 Task: Filter the branches that are stale in the repository "Javascript".
Action: Mouse moved to (1234, 234)
Screenshot: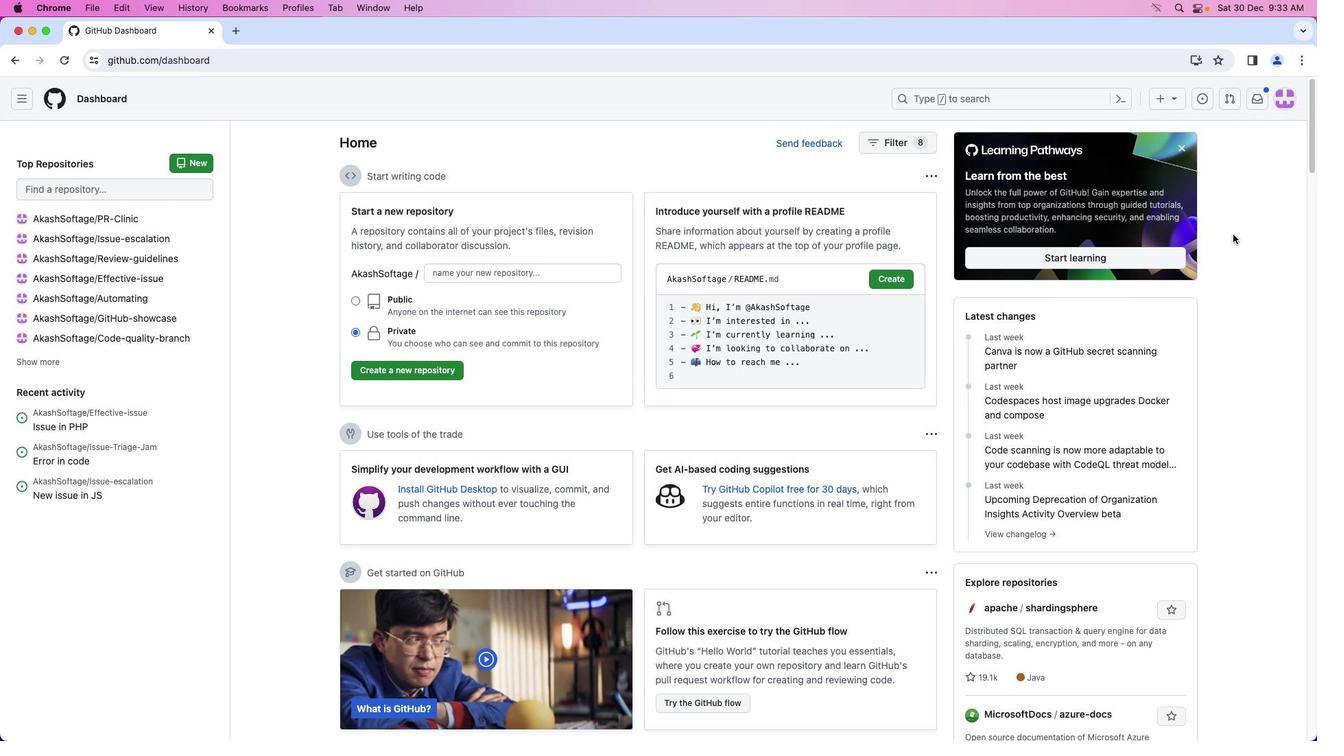 
Action: Mouse pressed left at (1234, 234)
Screenshot: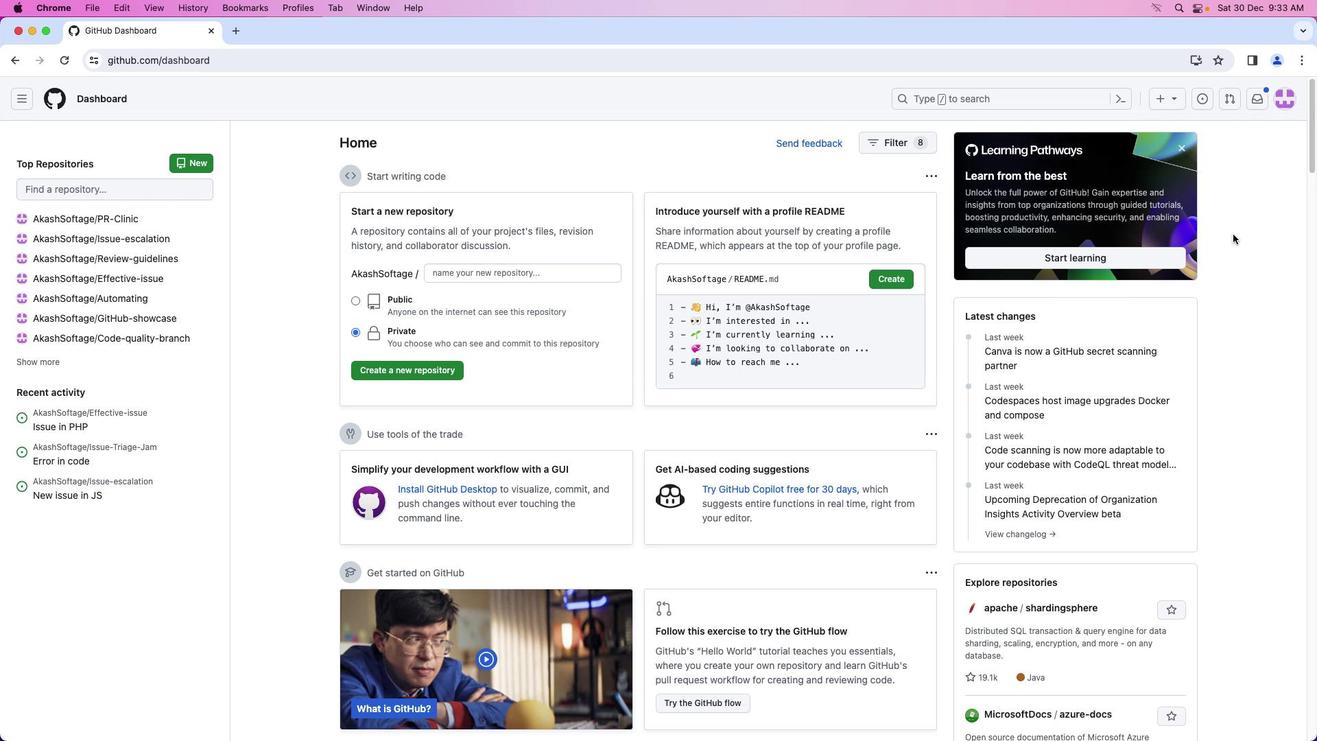 
Action: Mouse moved to (1285, 95)
Screenshot: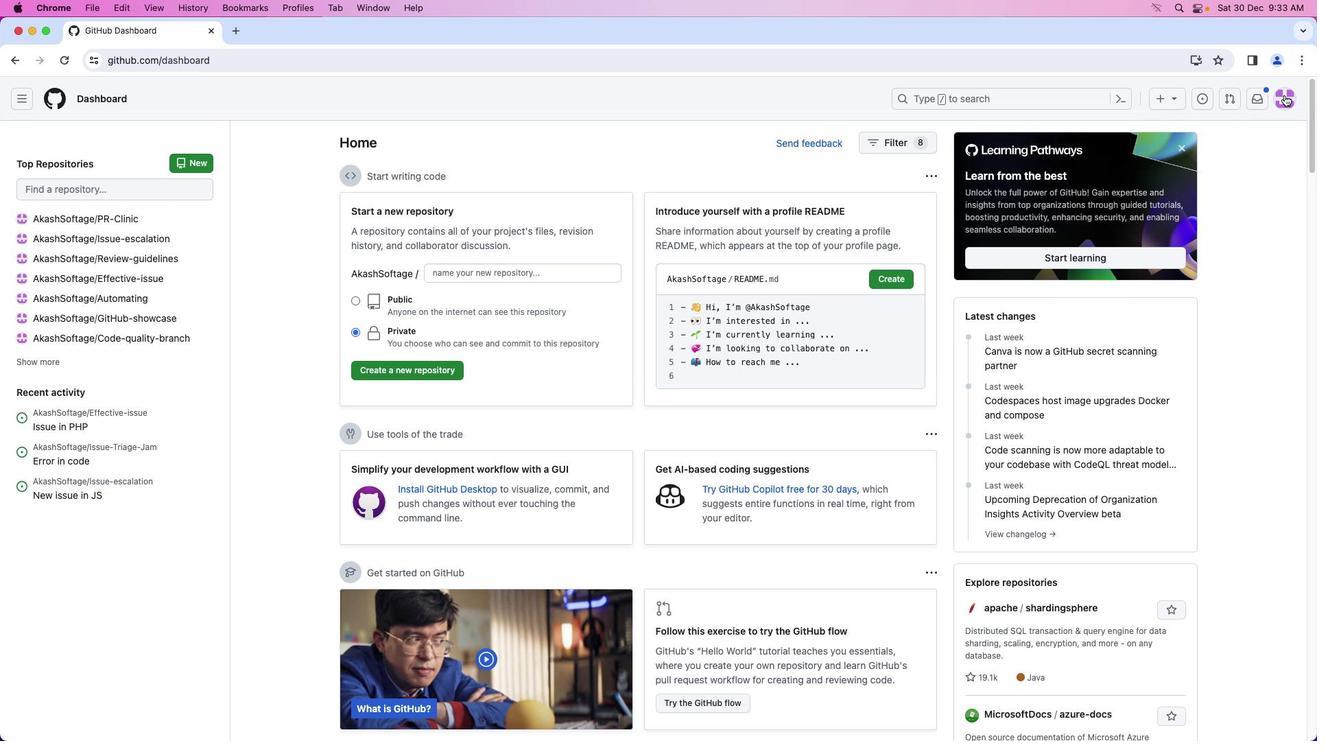 
Action: Mouse pressed left at (1285, 95)
Screenshot: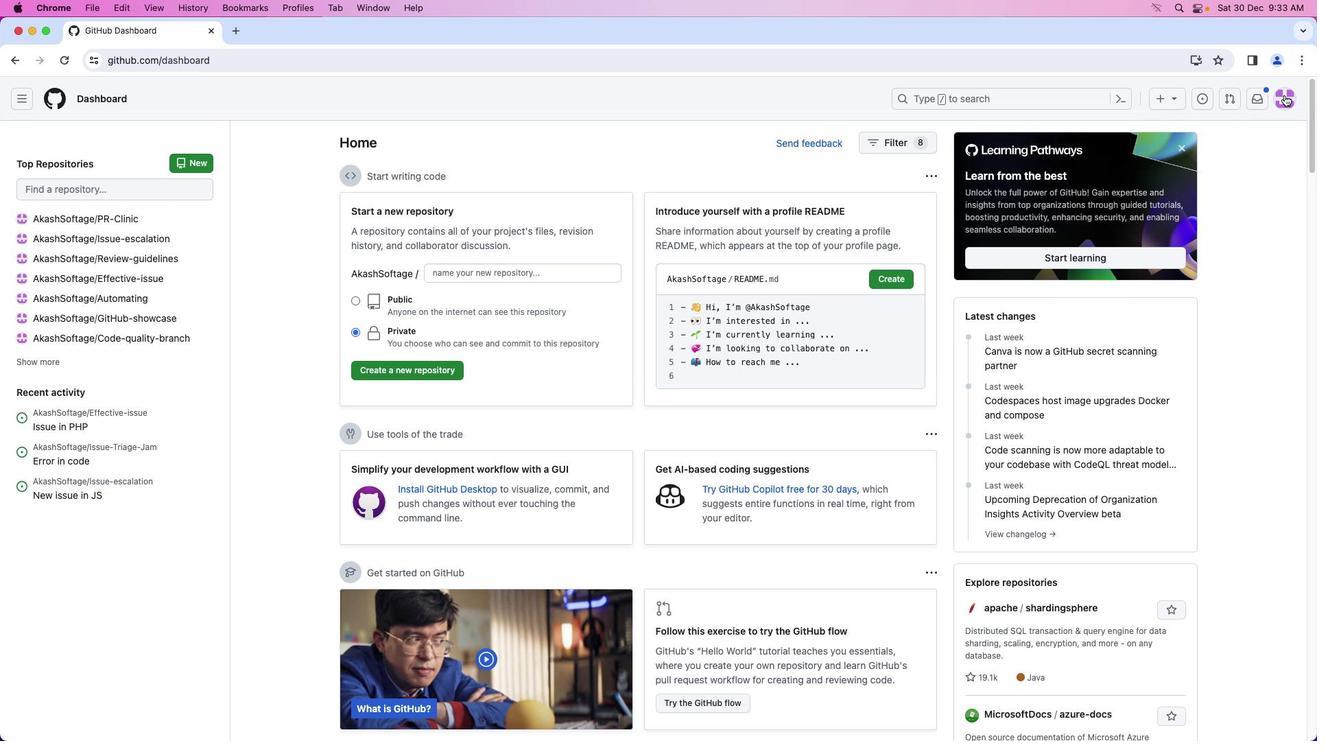 
Action: Mouse moved to (1210, 218)
Screenshot: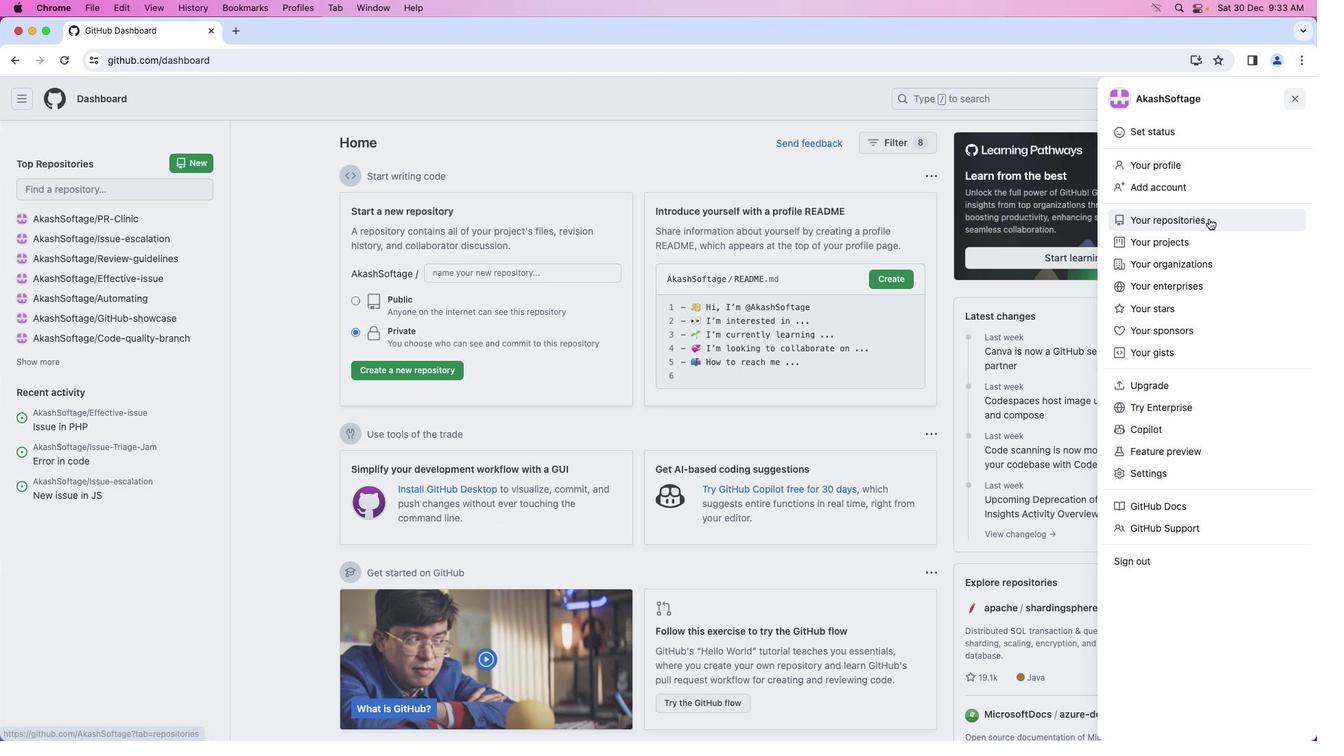 
Action: Mouse pressed left at (1210, 218)
Screenshot: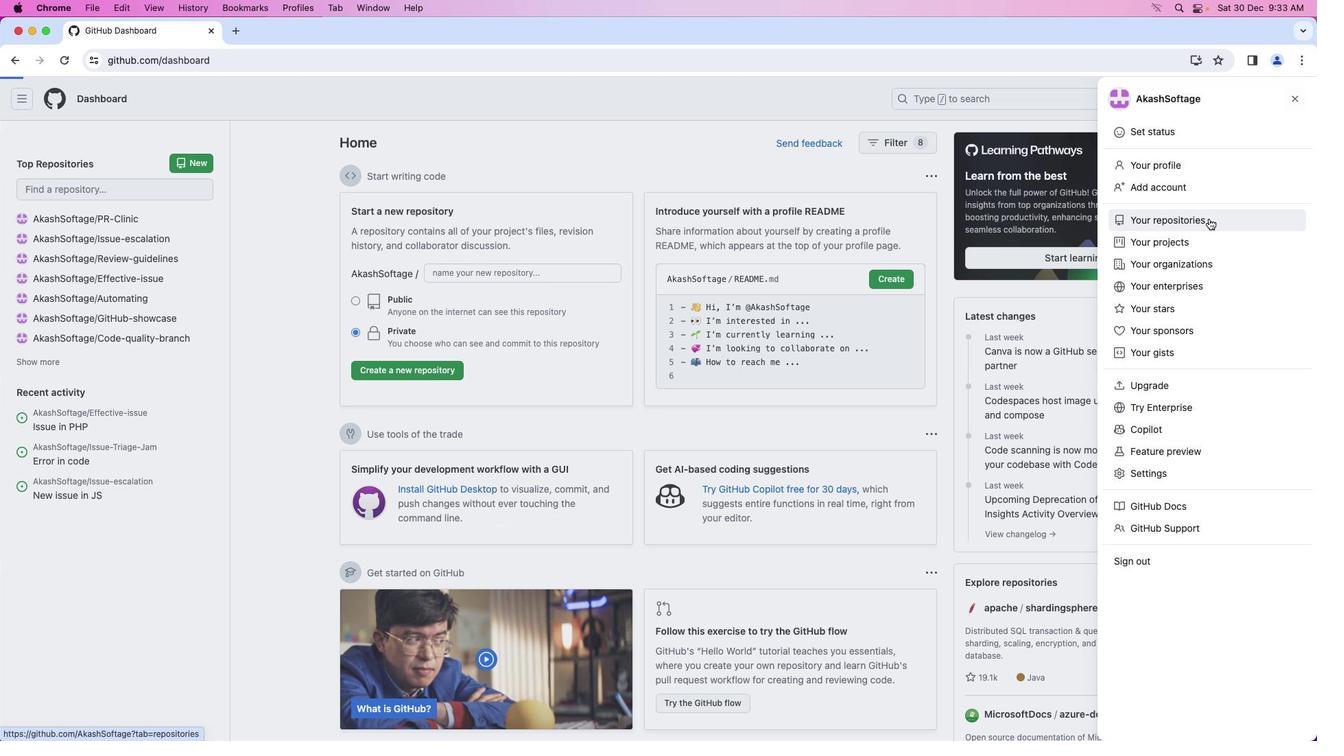 
Action: Mouse moved to (493, 228)
Screenshot: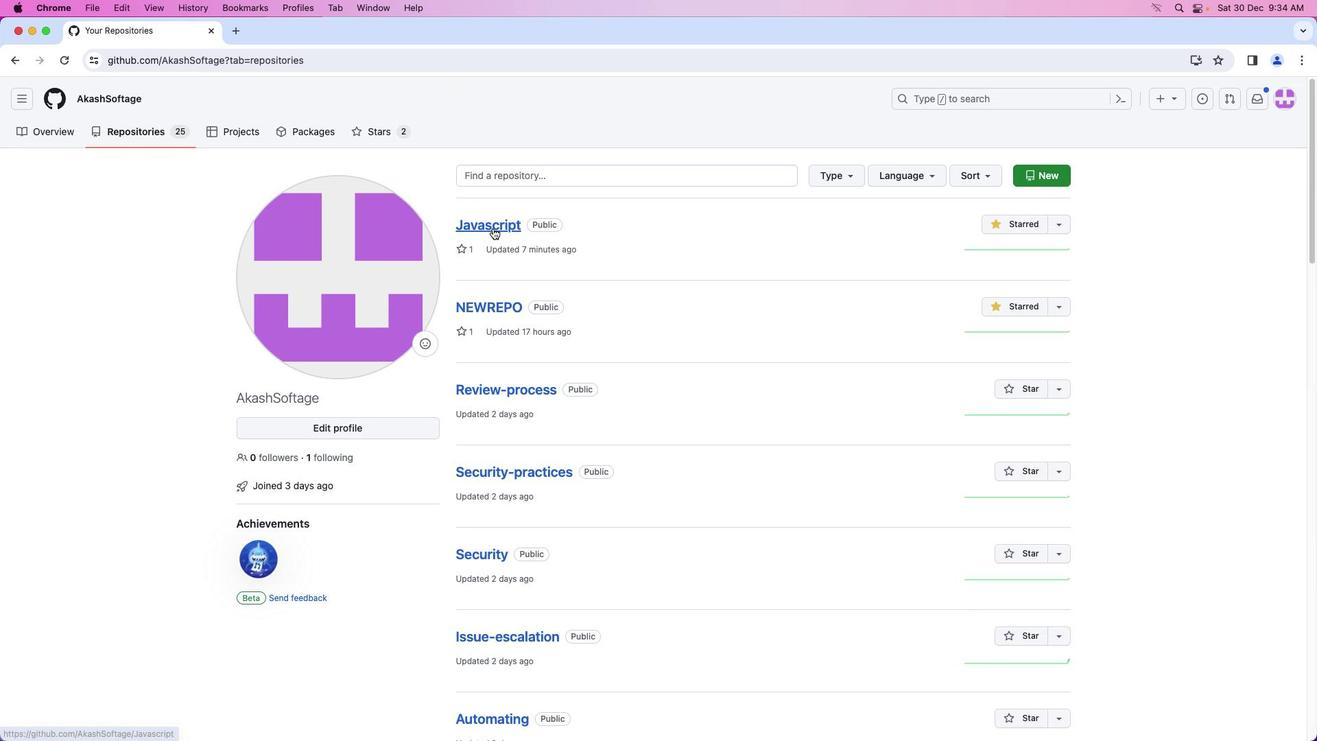 
Action: Mouse pressed left at (493, 228)
Screenshot: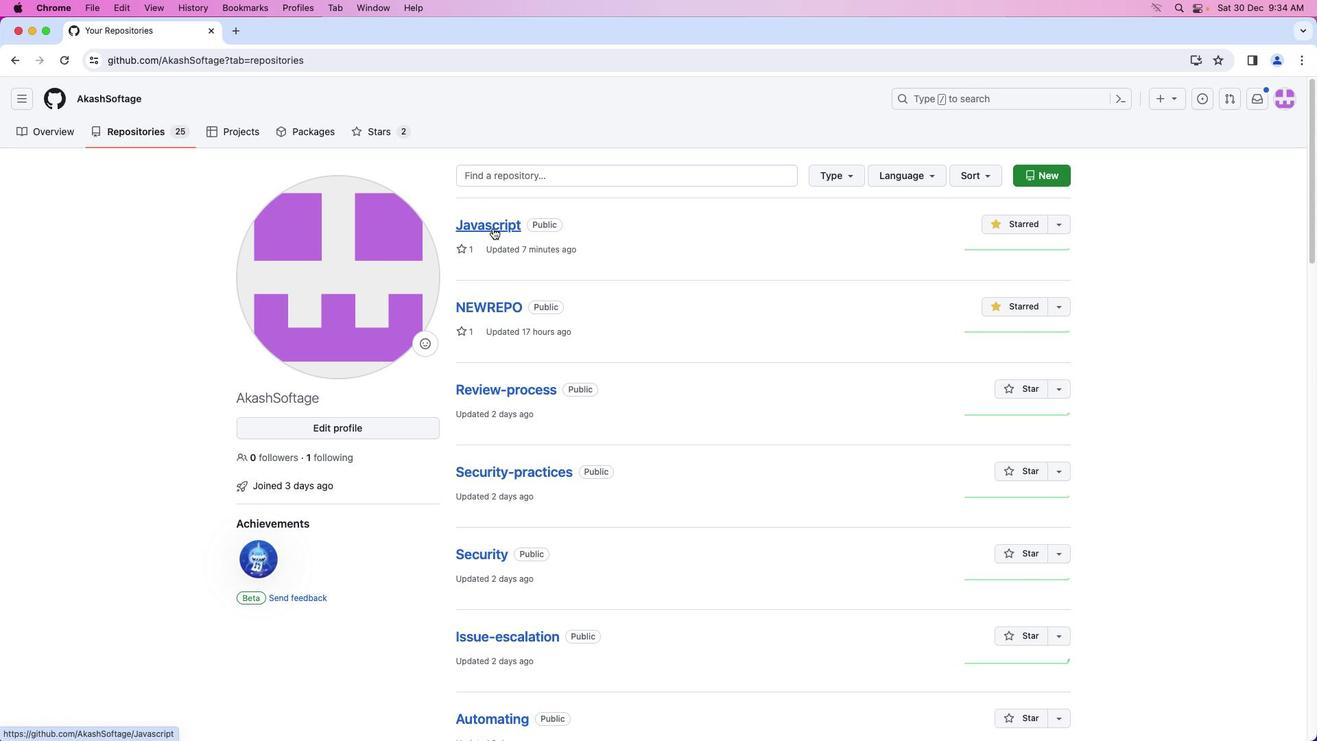 
Action: Mouse moved to (40, 141)
Screenshot: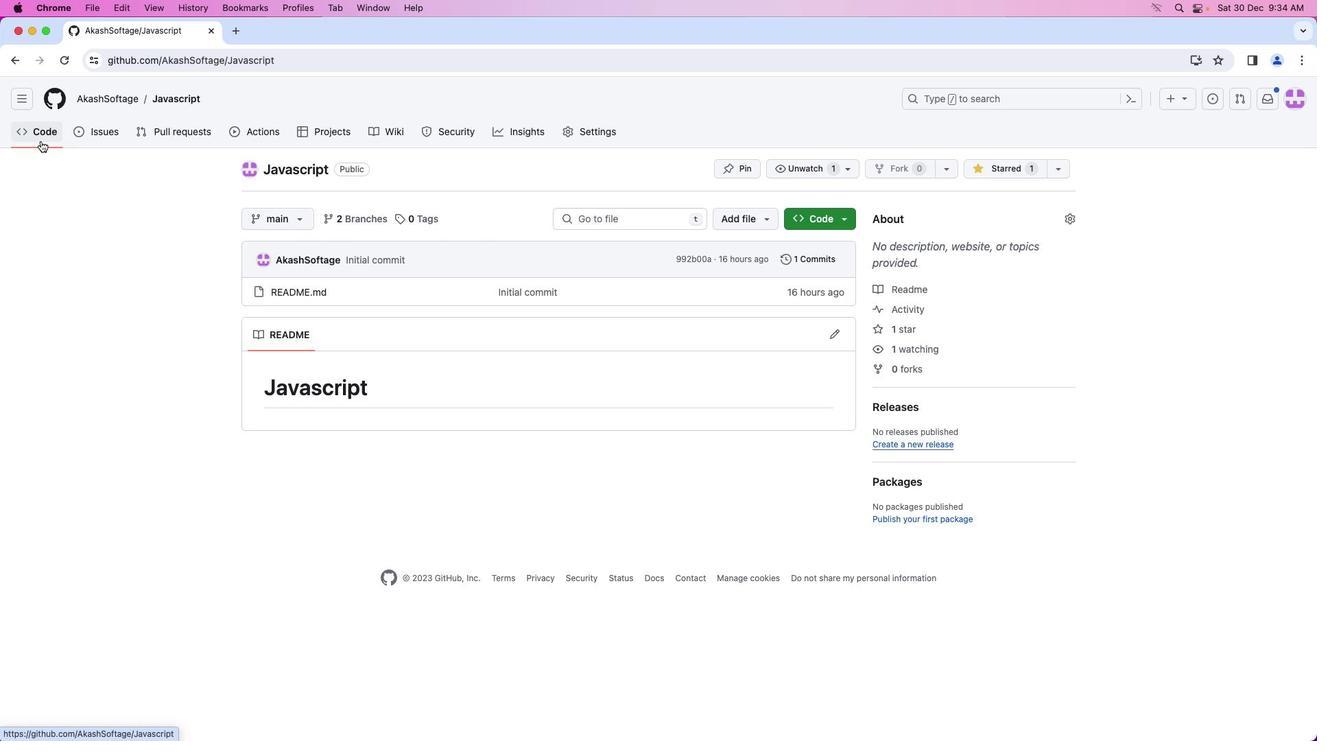 
Action: Mouse pressed left at (40, 141)
Screenshot: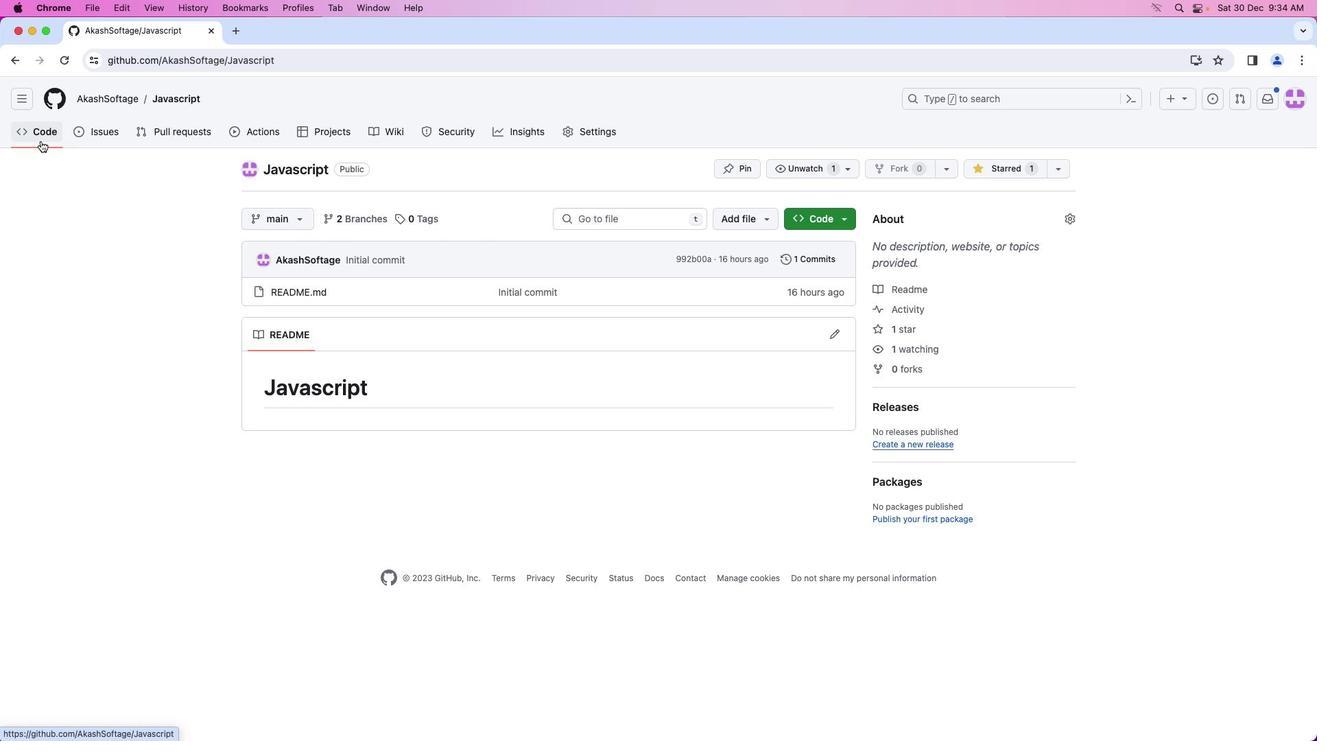 
Action: Mouse moved to (299, 218)
Screenshot: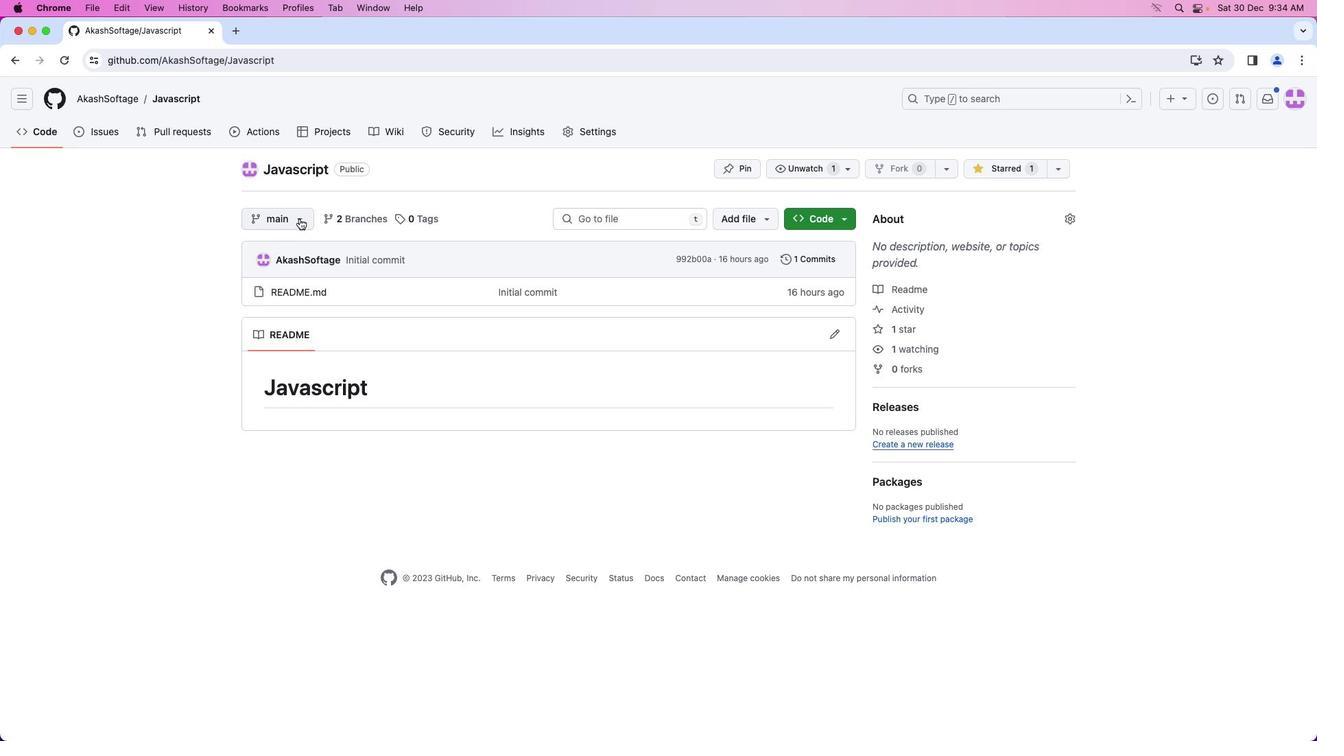 
Action: Mouse pressed left at (299, 218)
Screenshot: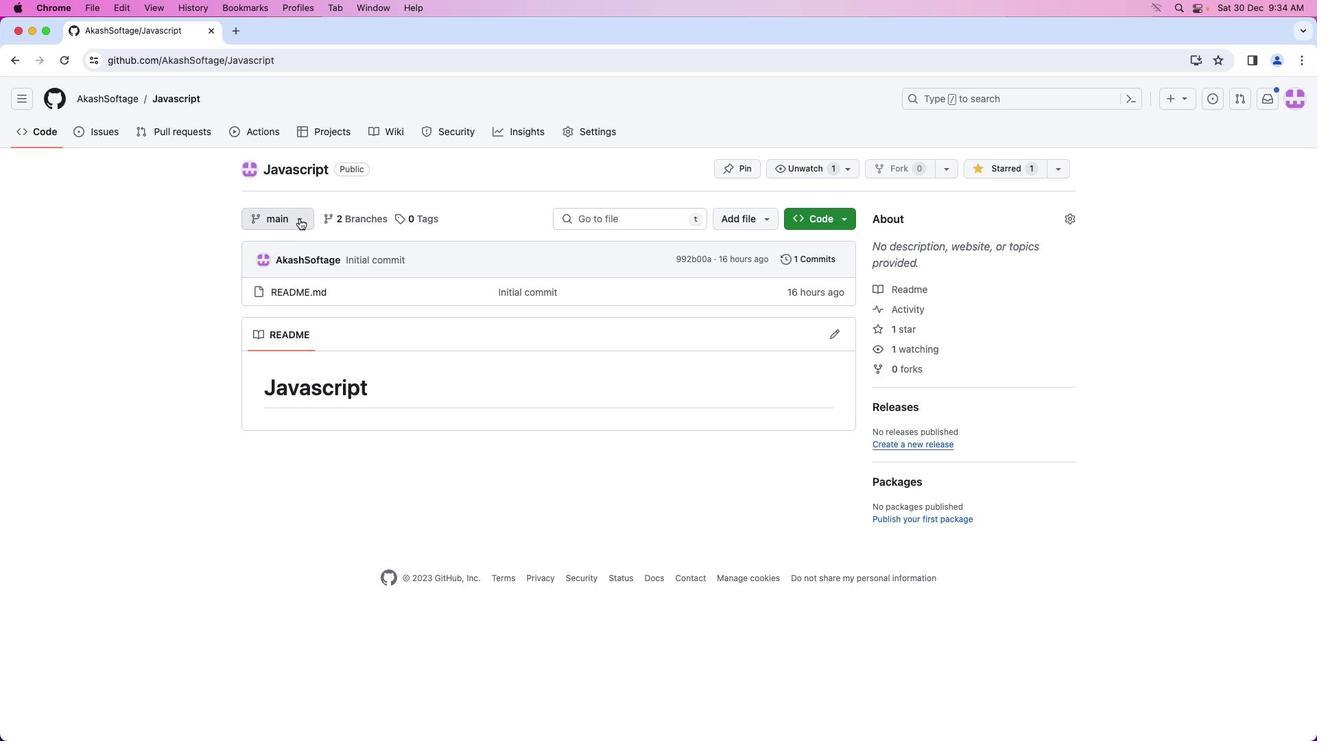 
Action: Mouse moved to (293, 390)
Screenshot: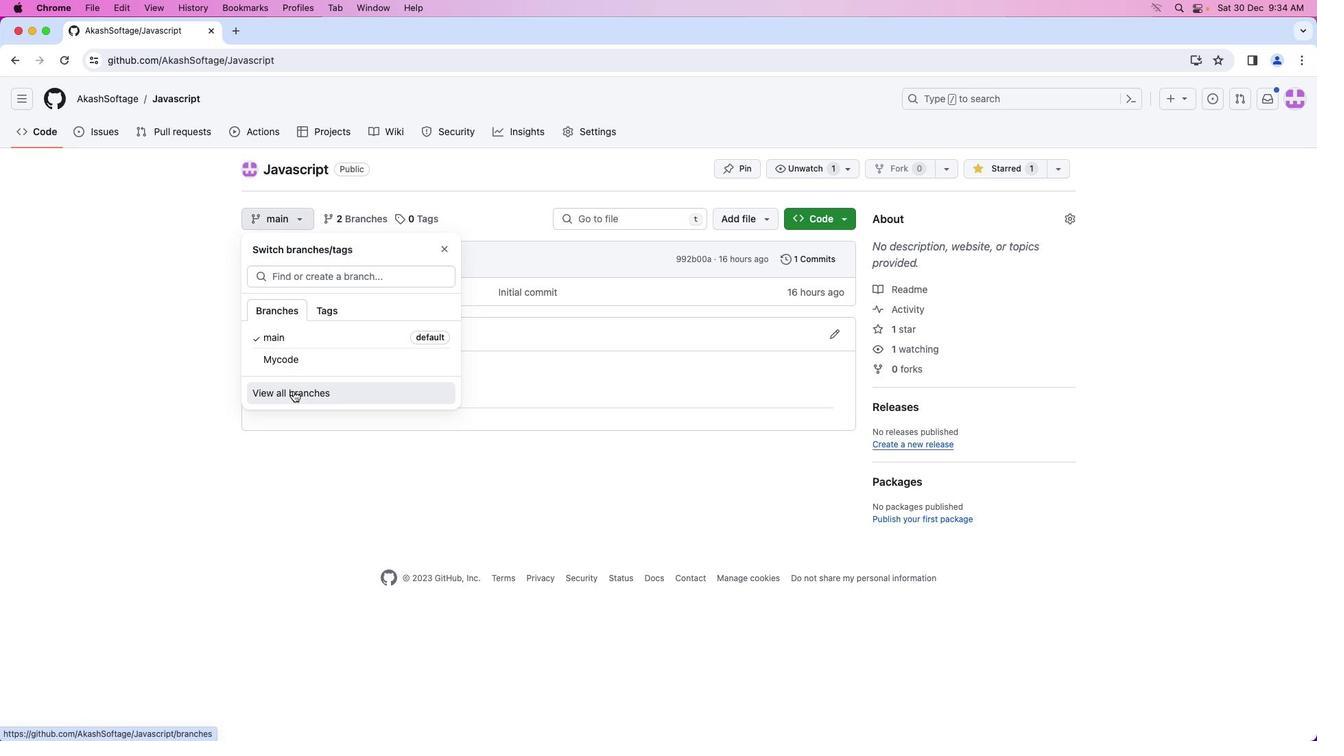 
Action: Mouse pressed left at (293, 390)
Screenshot: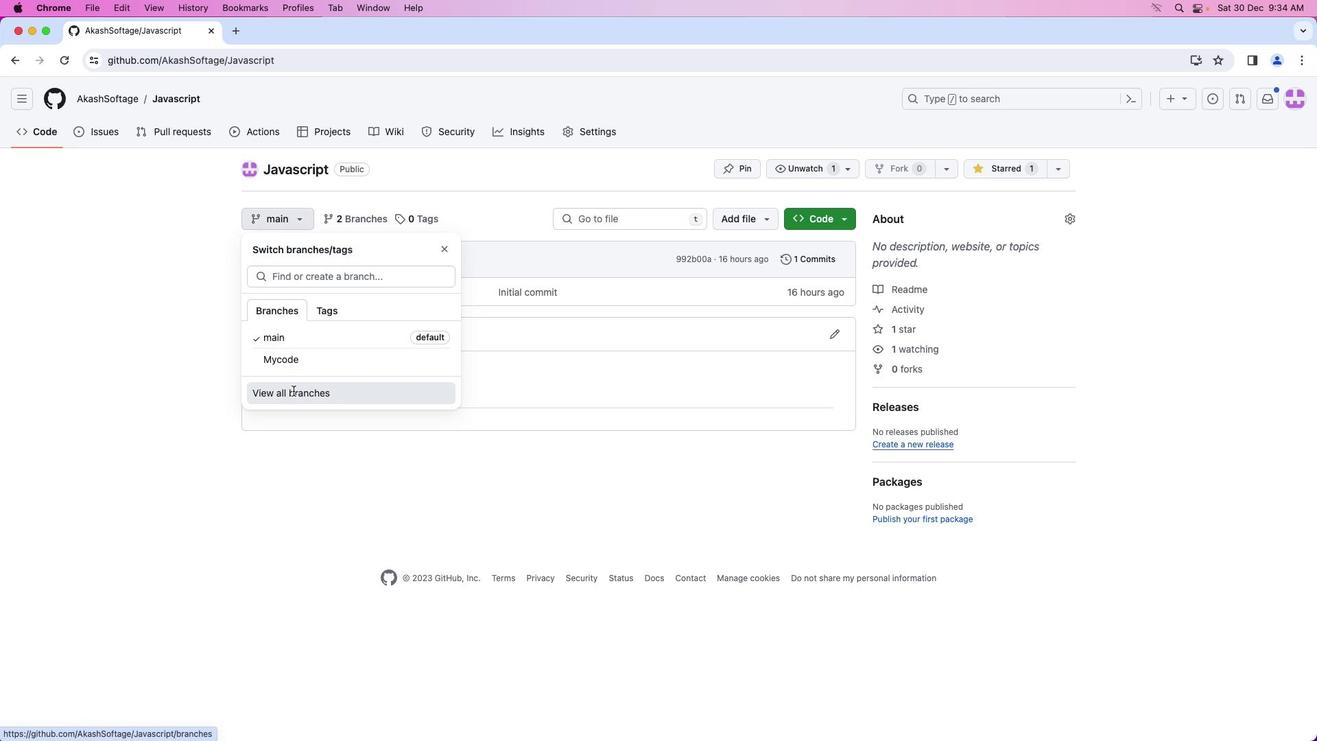 
Action: Mouse moved to (367, 215)
Screenshot: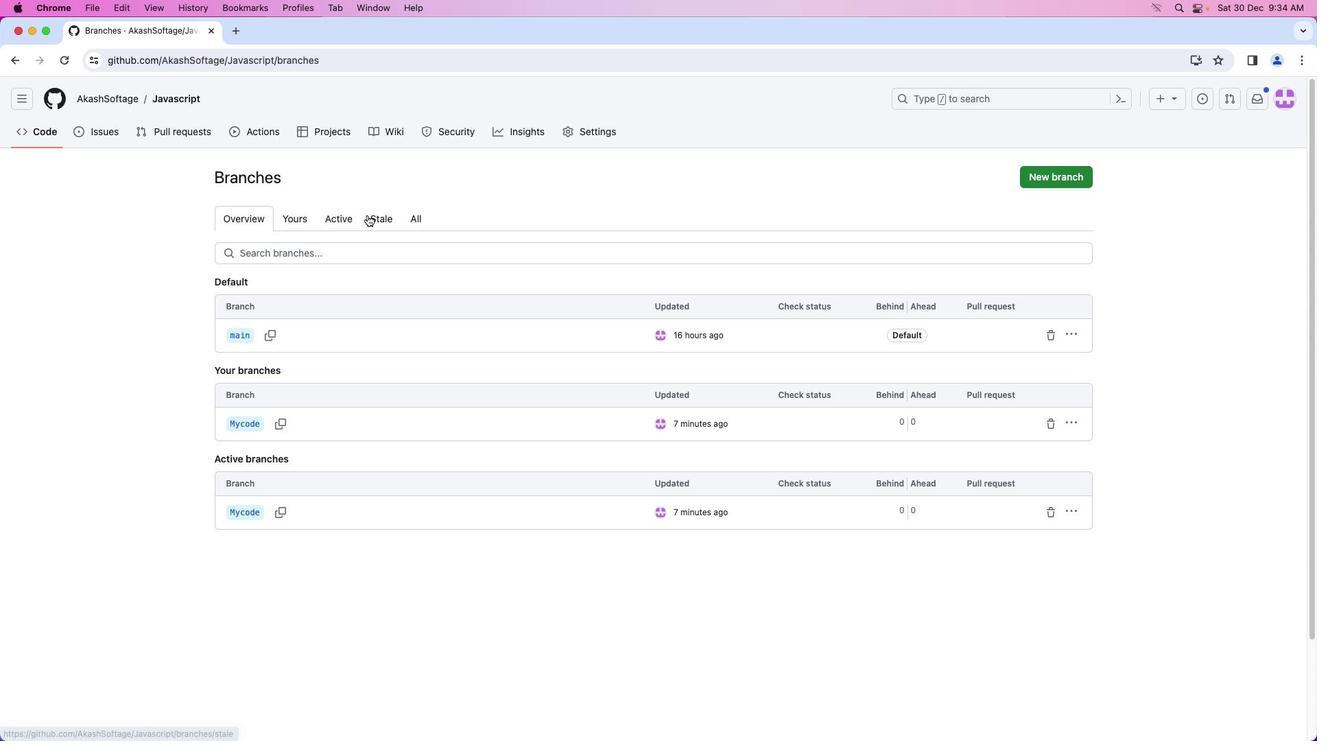 
Action: Mouse pressed left at (367, 215)
Screenshot: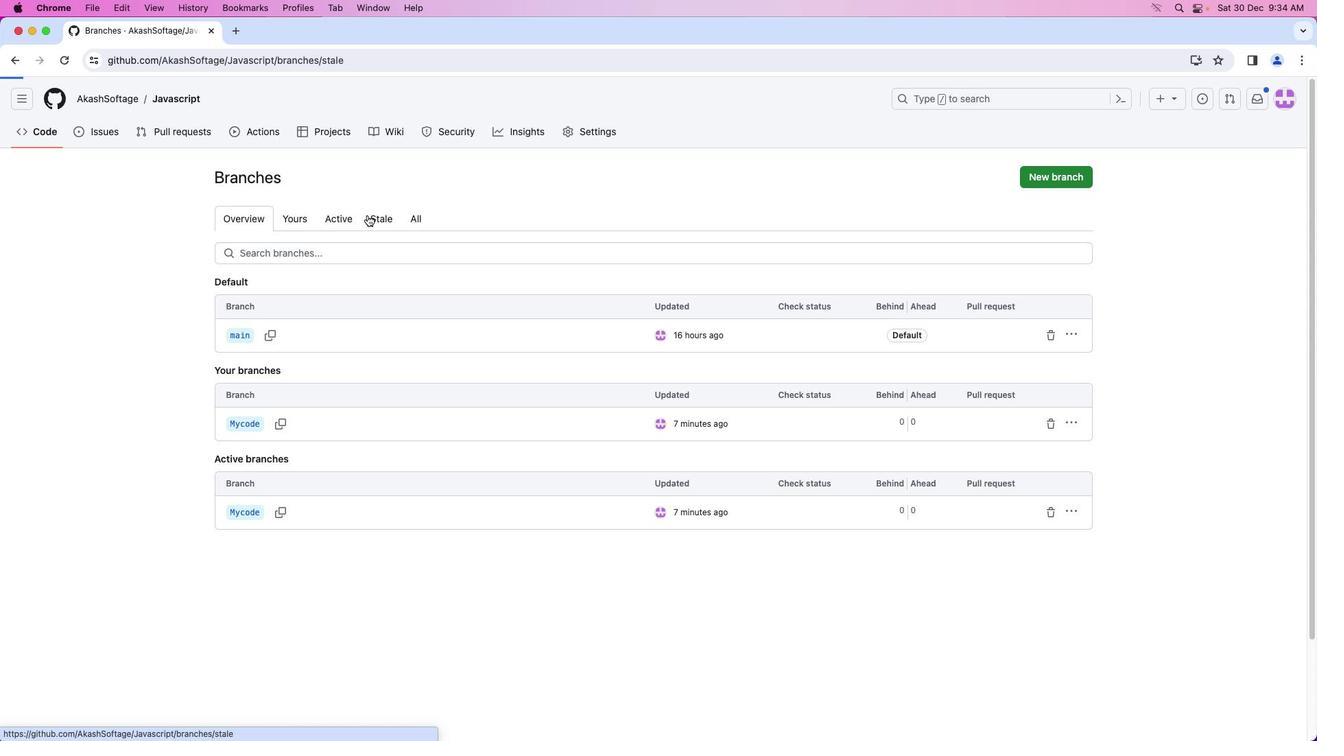 
Action: Mouse moved to (612, 553)
Screenshot: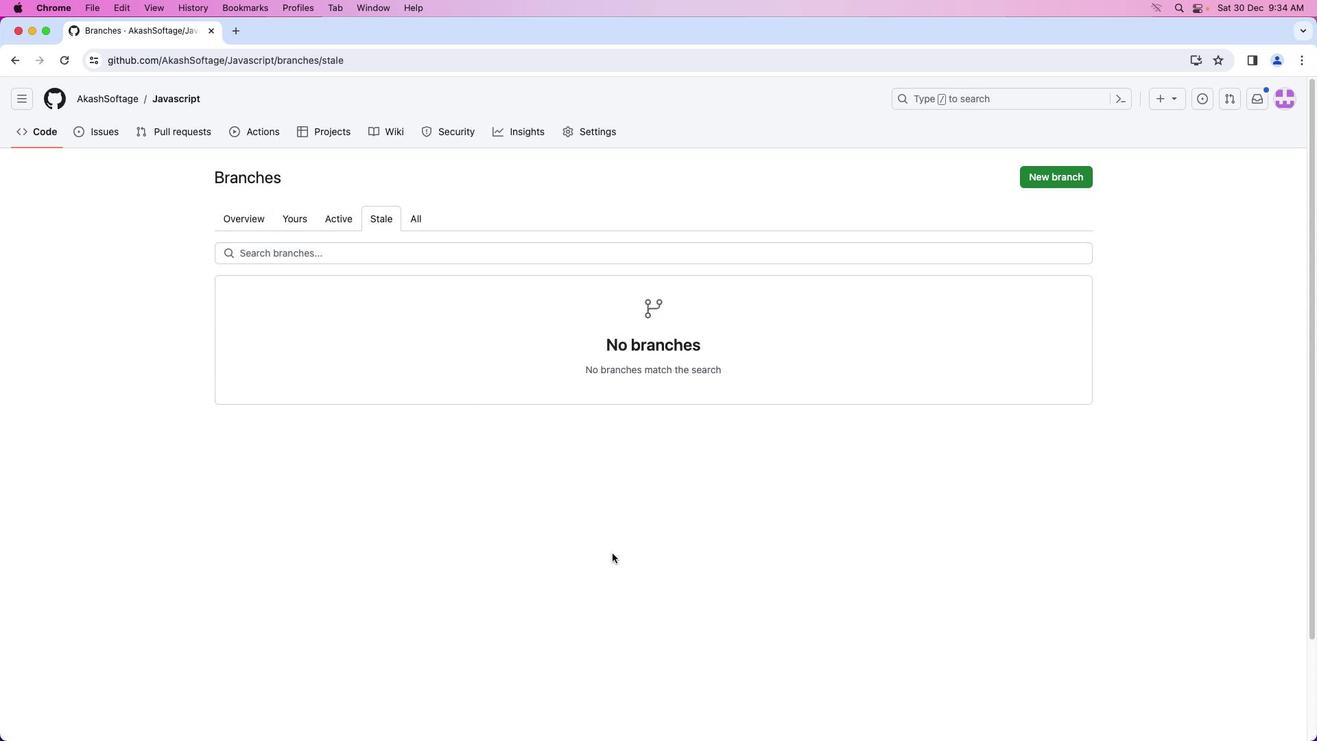 
Action: Mouse pressed left at (612, 553)
Screenshot: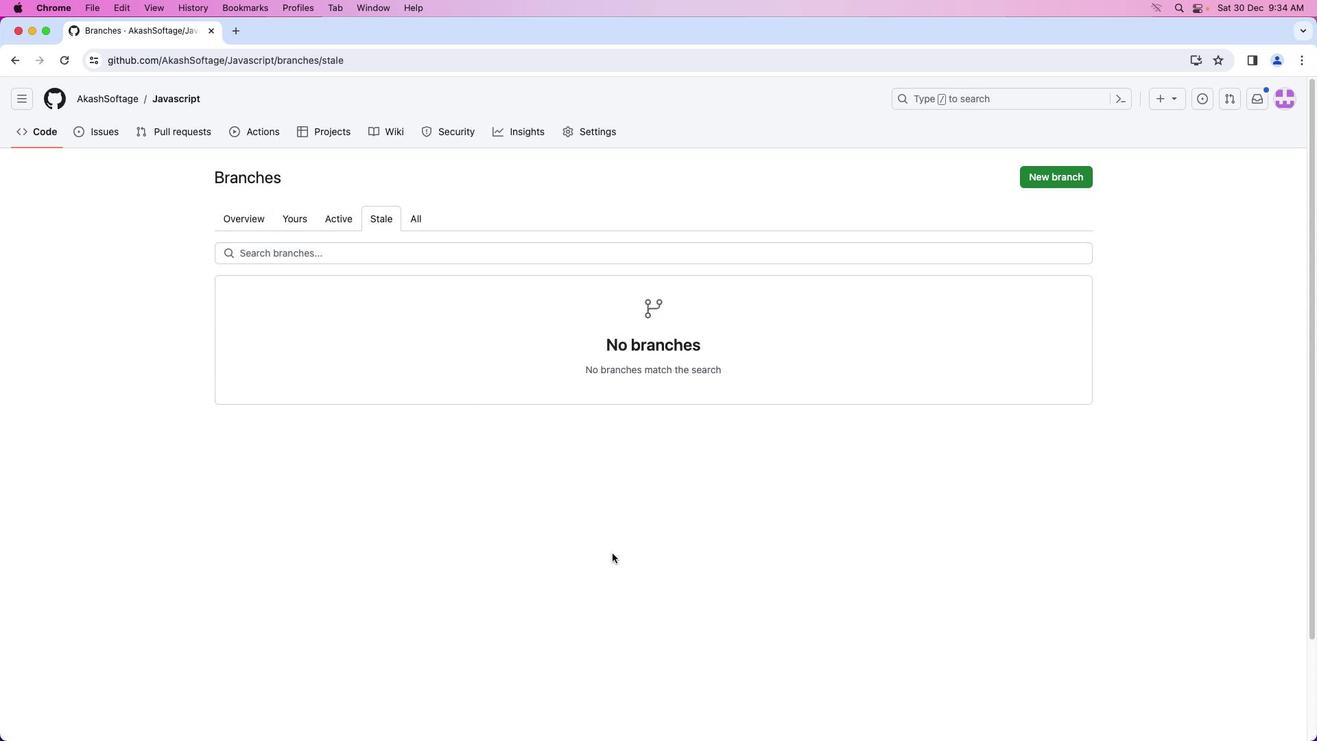 
